 Task: Add an event with the title Second Webinar: Advanced Google AdWords Techniques, date '2024/04/20', time 8:00 AM to 10:00 AMand add a description: Based on the analysis conducted, providing recommendations and actionable insights for future campaigns or adjustments to the current campaign. These recommendations may include refining the target audience, adjusting messaging, optimizing marketing channels, modifying creative elements, or reallocating resources.Select event color  Graphite . Add location for the event as: Zurich, Switzerland, logged in from the account softage.8@softage.netand send the event invitation to softage.6@softage.net and softage.1@softage.net. Set a reminder for the event Every weekday(Monday to Friday)
Action: Mouse pressed left at (69, 106)
Screenshot: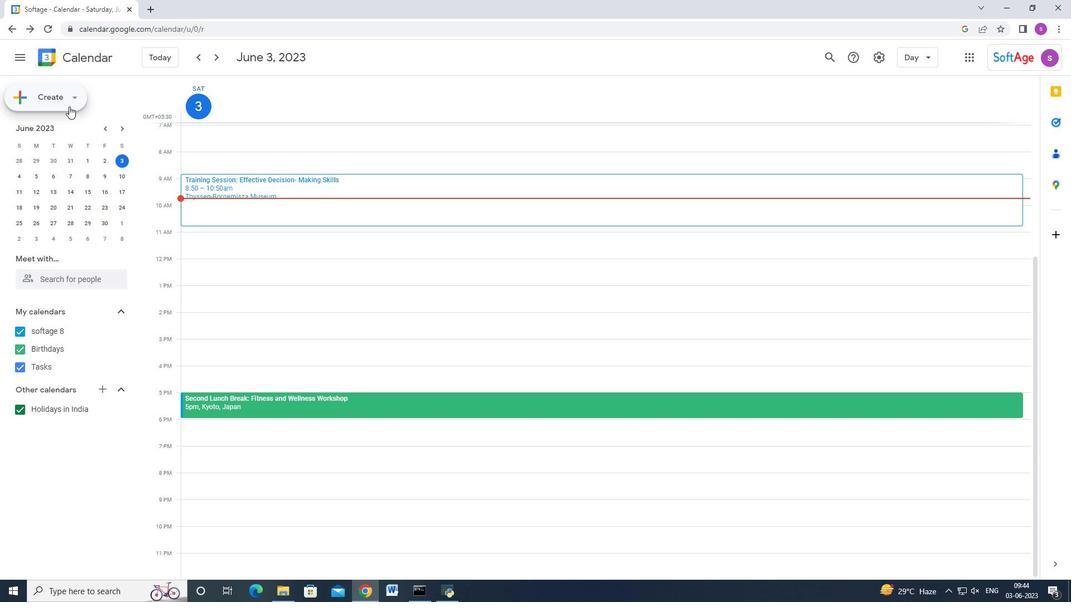 
Action: Mouse moved to (54, 128)
Screenshot: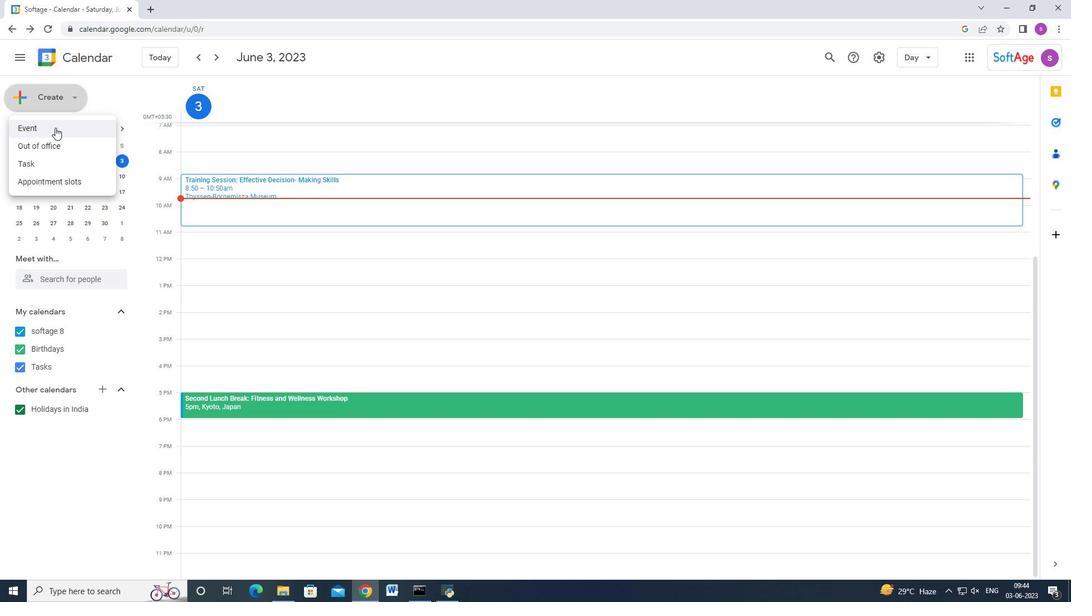 
Action: Mouse pressed left at (54, 128)
Screenshot: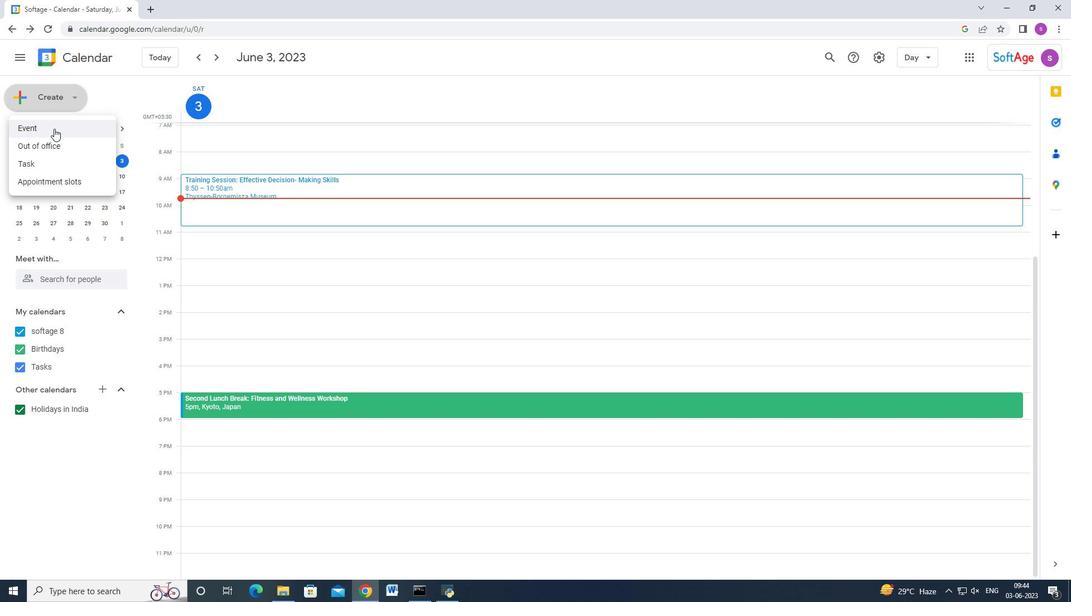 
Action: Mouse moved to (638, 437)
Screenshot: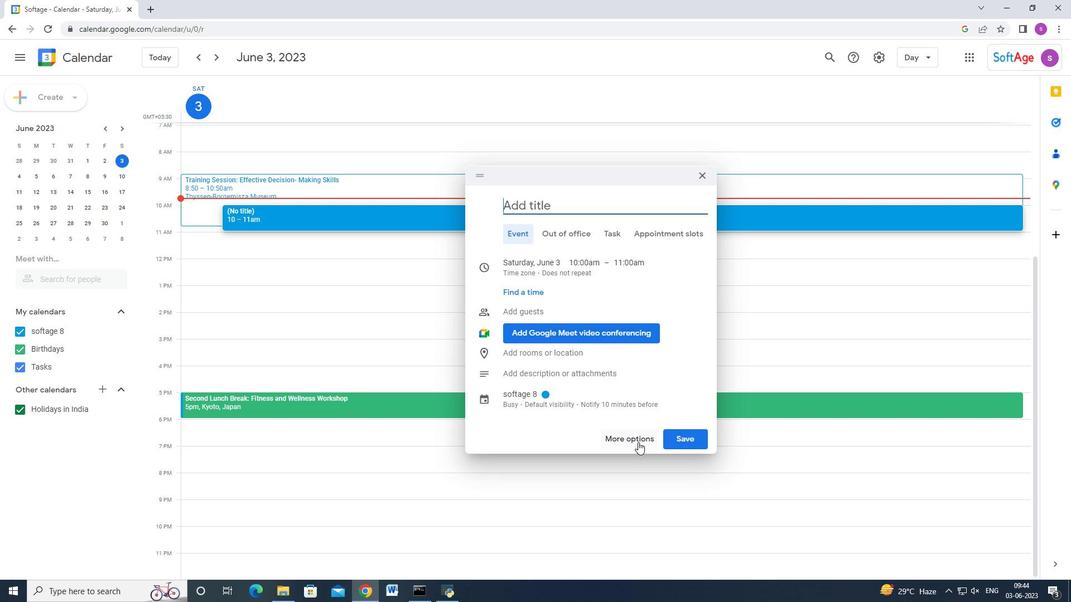 
Action: Mouse pressed left at (638, 437)
Screenshot: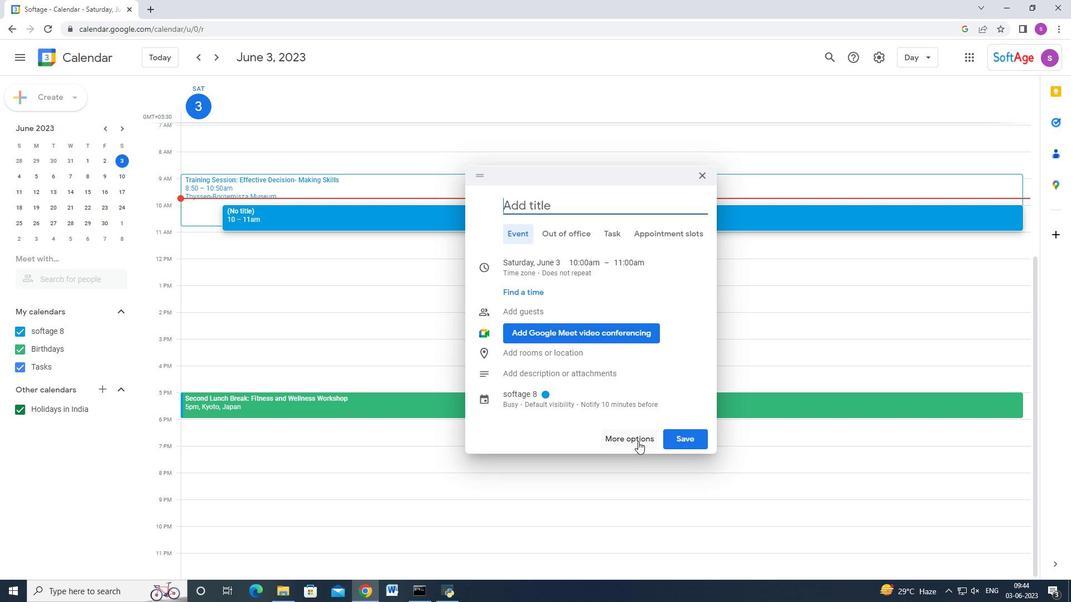 
Action: Mouse moved to (133, 51)
Screenshot: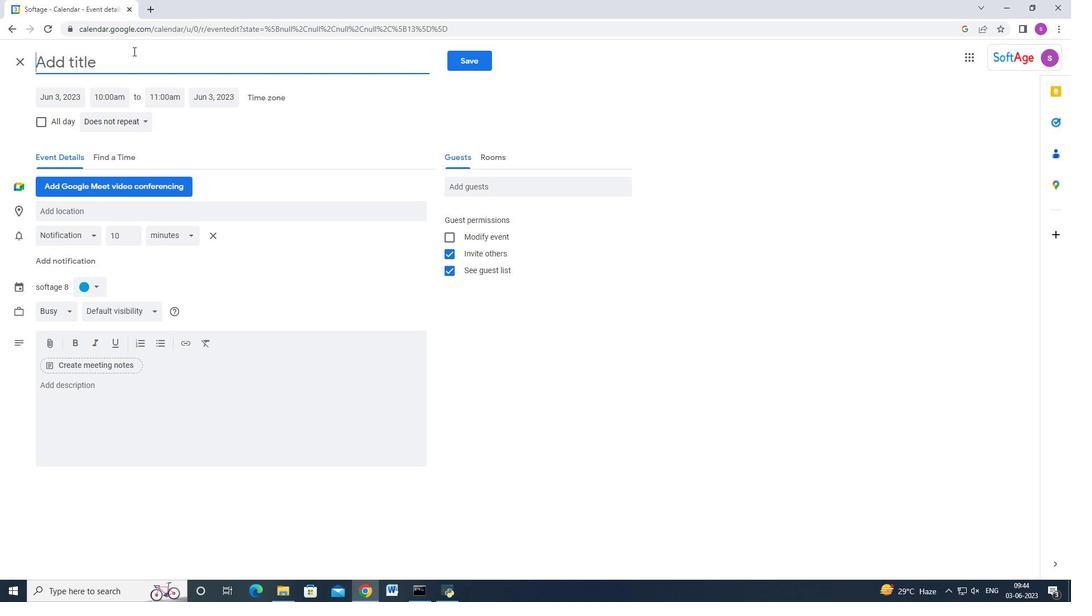 
Action: Key pressed <Key.shift><Key.shift>Second<Key.space><Key.shift_r>Webinar;<Key.backspace><Key.shift>:<Key.space><Key.shift_r>Advanced<Key.space><Key.shift_r>Google<Key.space><Key.shift_r>Ad<Key.shift_r>Words<Key.space><Key.shift>Techniques,<Key.backspace>
Screenshot: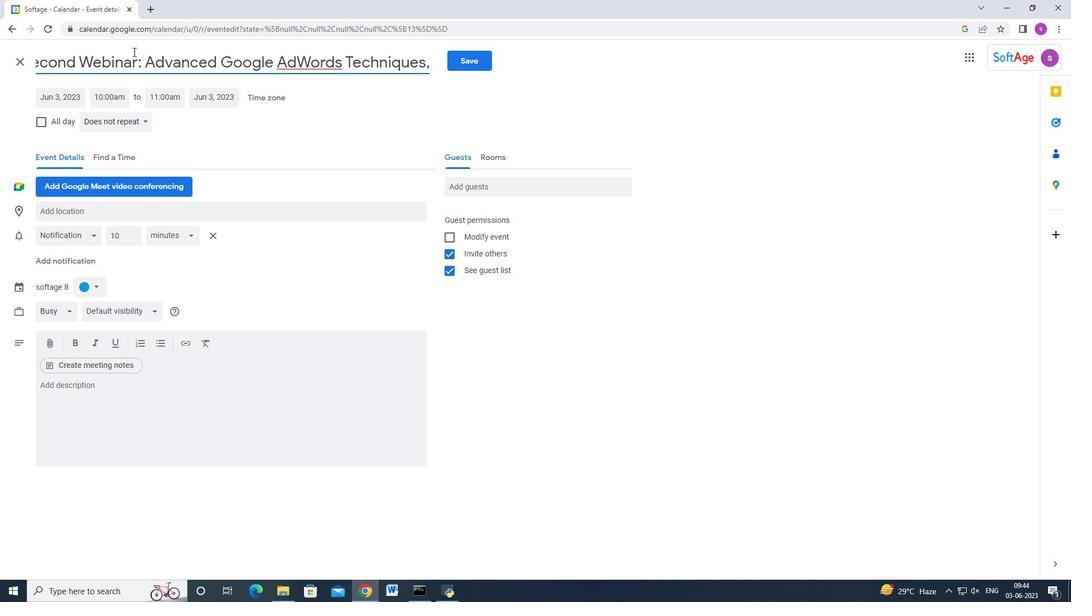 
Action: Mouse moved to (73, 90)
Screenshot: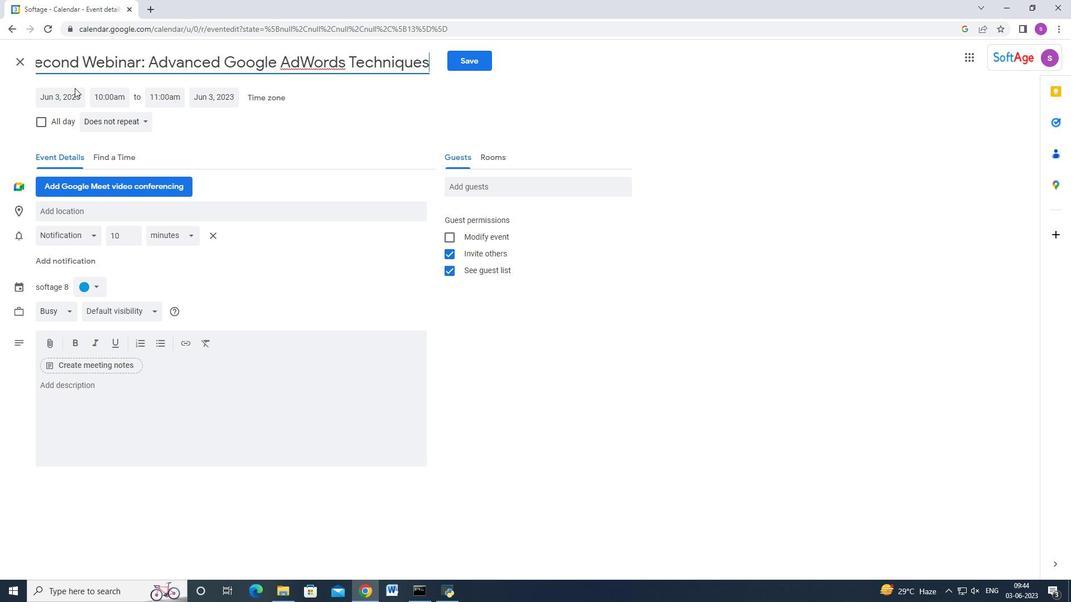 
Action: Mouse pressed left at (73, 90)
Screenshot: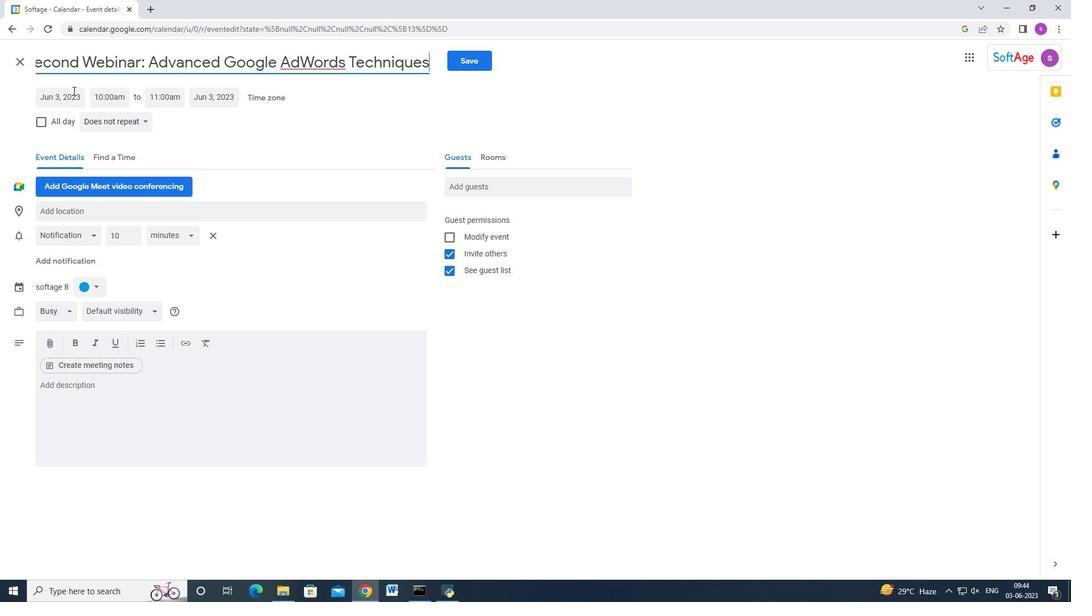 
Action: Mouse moved to (179, 122)
Screenshot: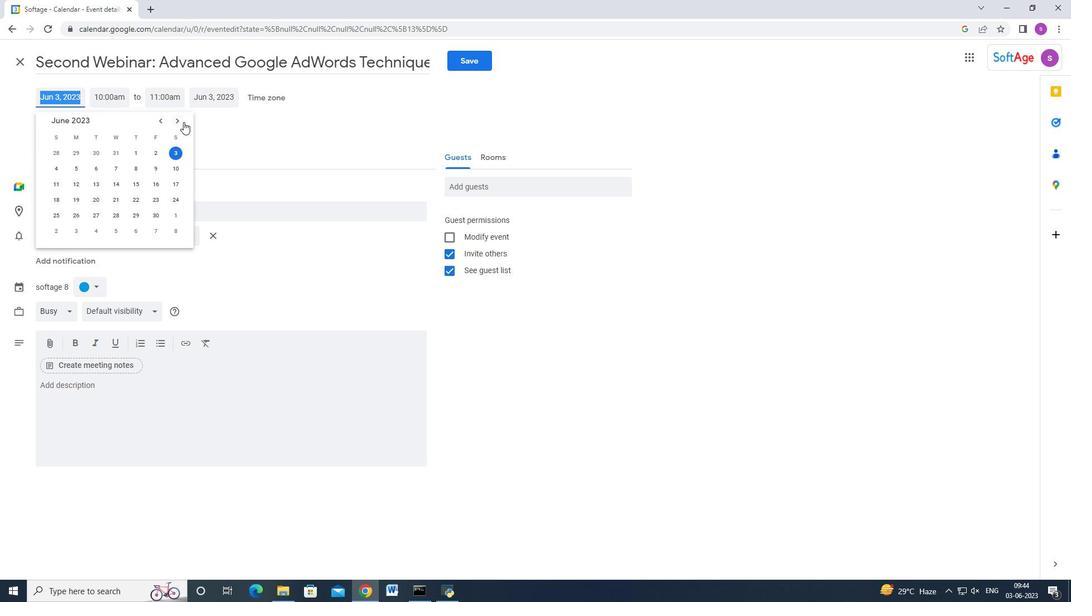 
Action: Mouse pressed left at (179, 122)
Screenshot: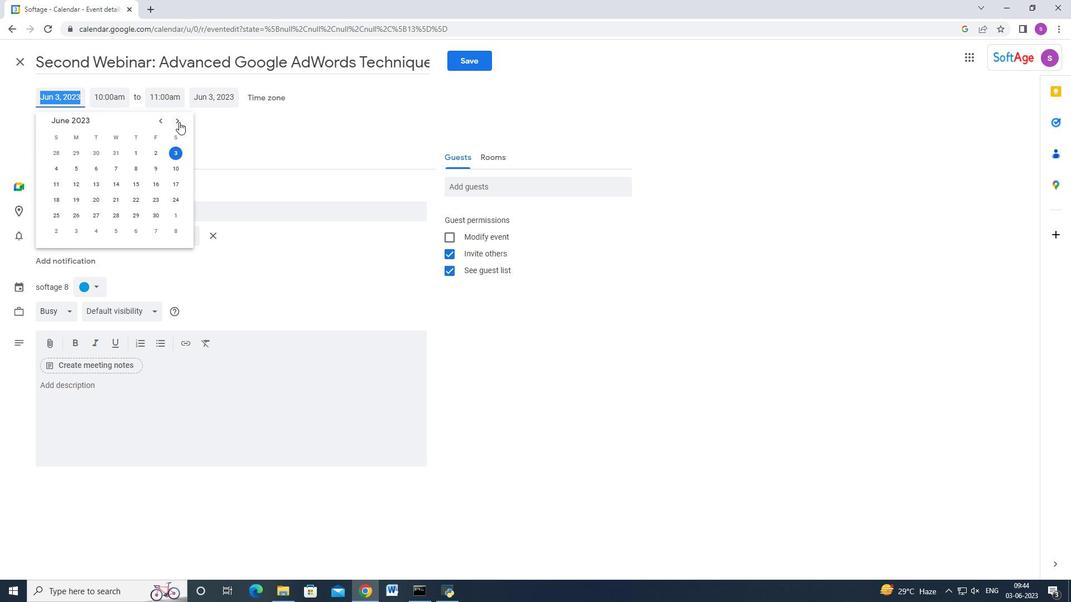 
Action: Mouse pressed left at (179, 122)
Screenshot: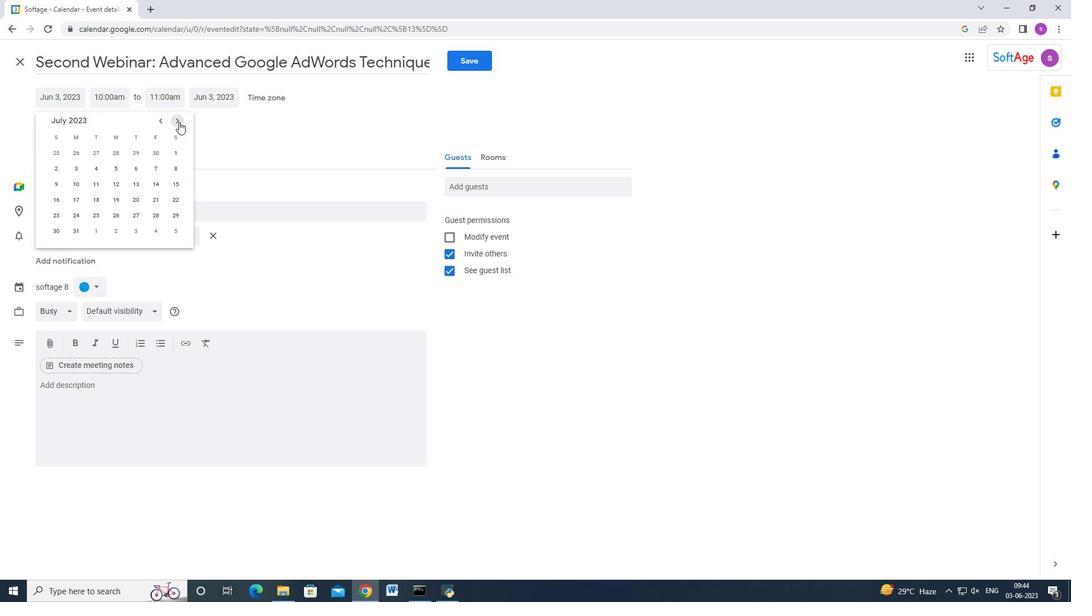 
Action: Mouse pressed left at (179, 122)
Screenshot: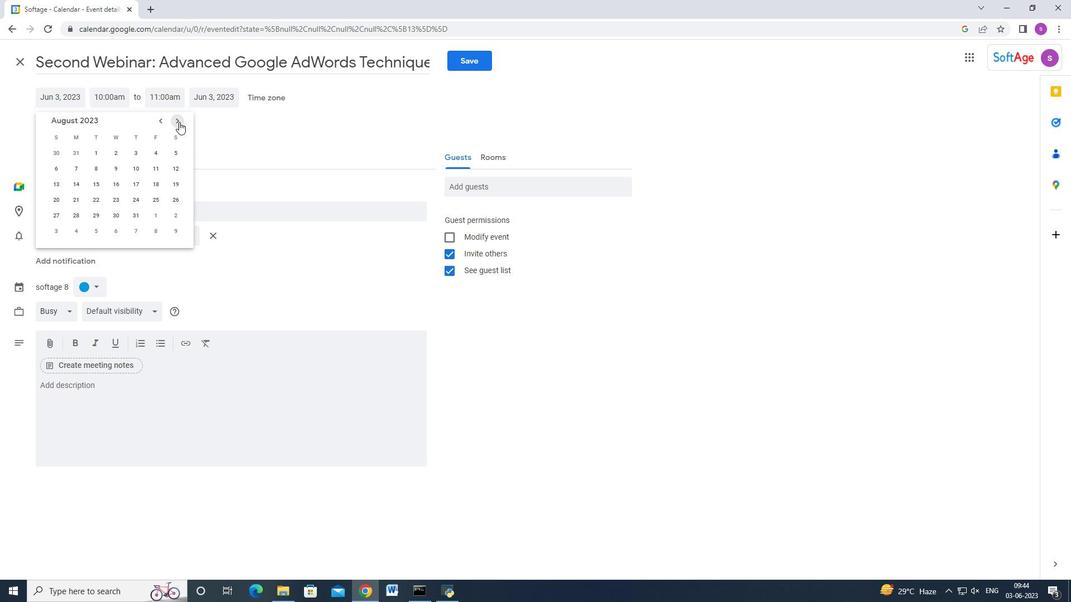 
Action: Mouse pressed left at (179, 122)
Screenshot: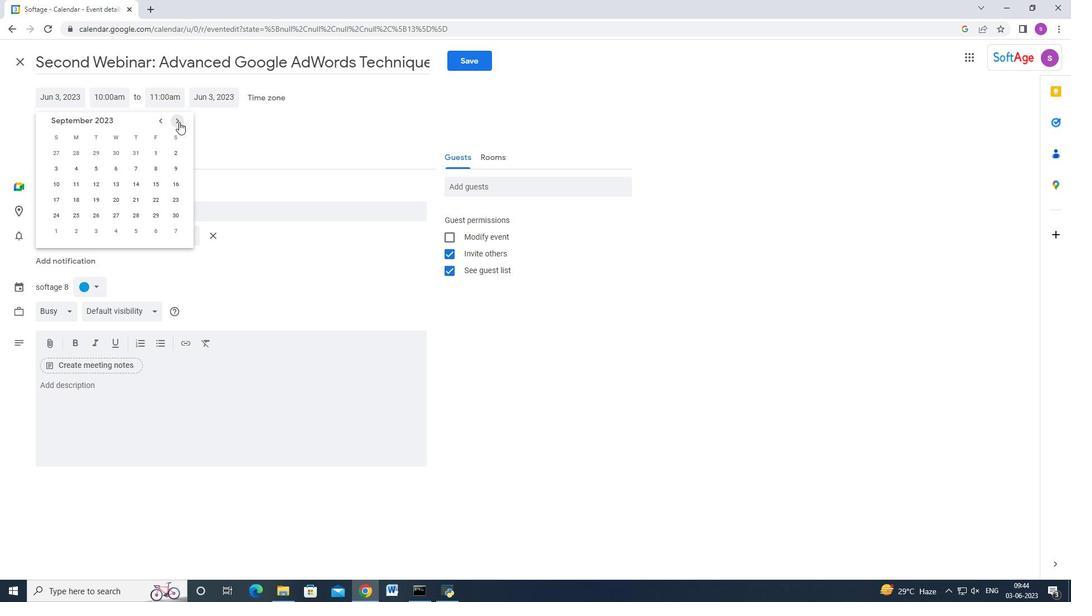 
Action: Mouse pressed left at (179, 122)
Screenshot: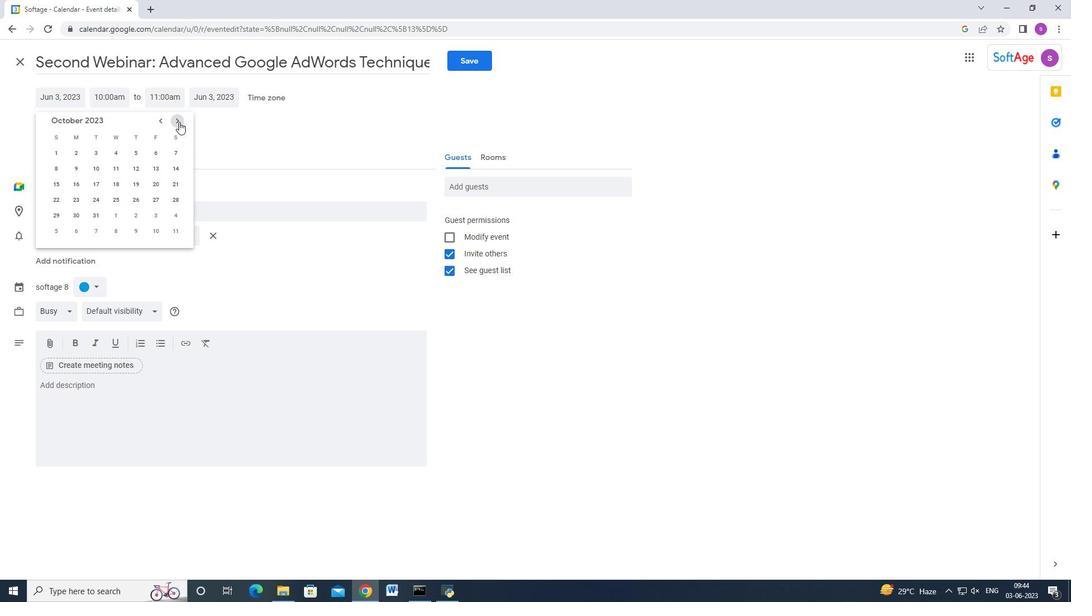 
Action: Mouse pressed left at (179, 122)
Screenshot: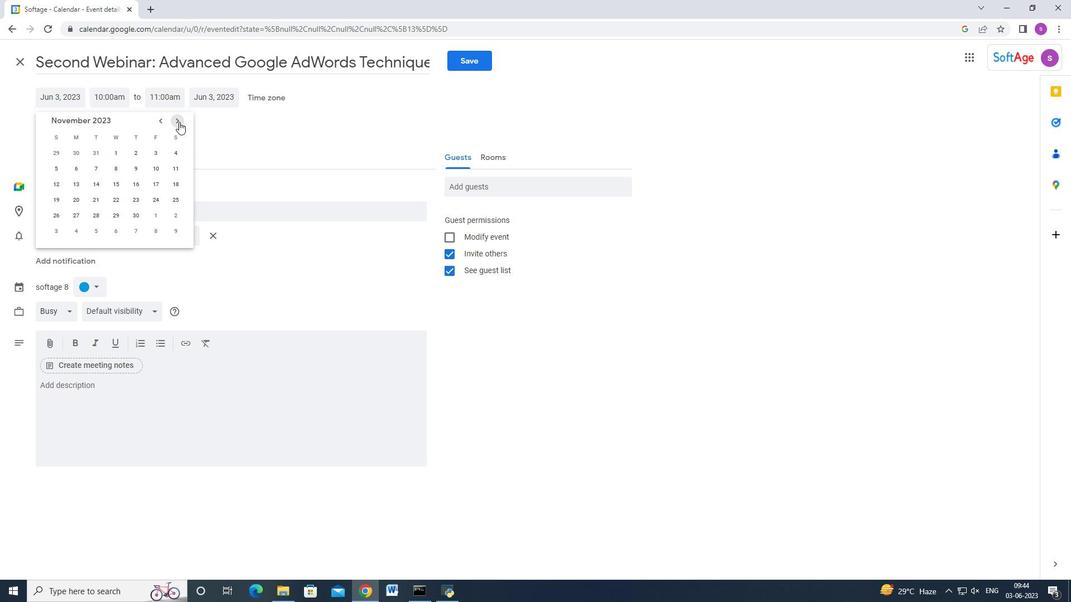
Action: Mouse pressed left at (179, 122)
Screenshot: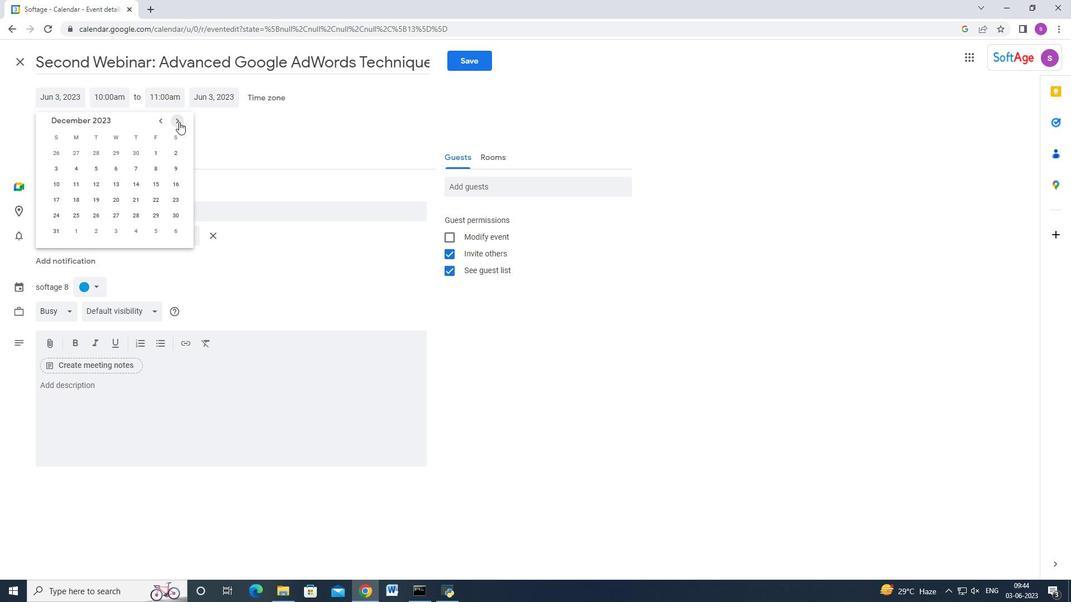 
Action: Mouse pressed left at (179, 122)
Screenshot: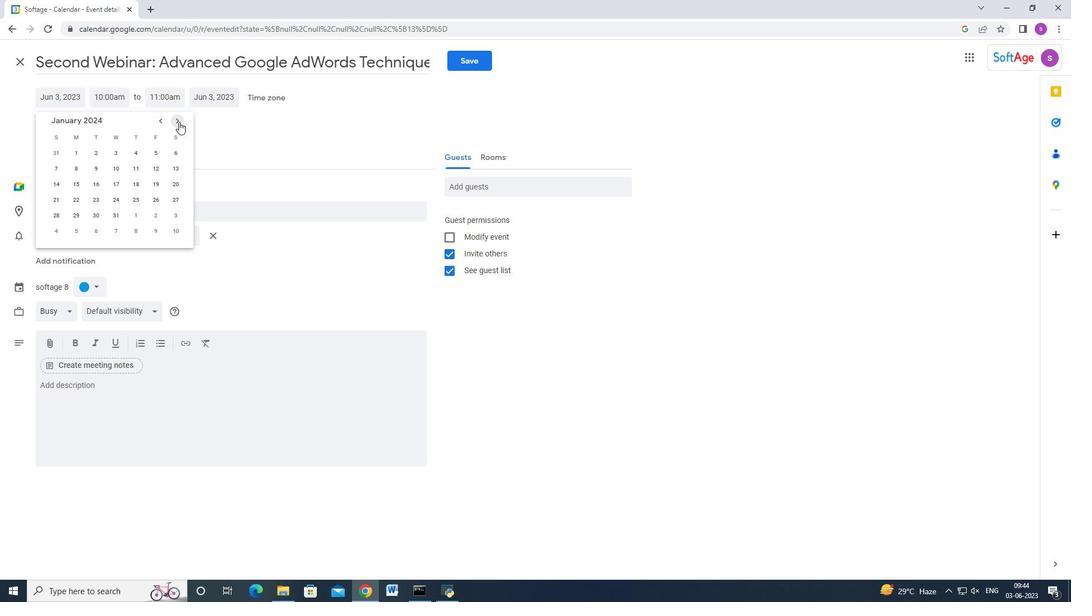 
Action: Mouse pressed left at (179, 122)
Screenshot: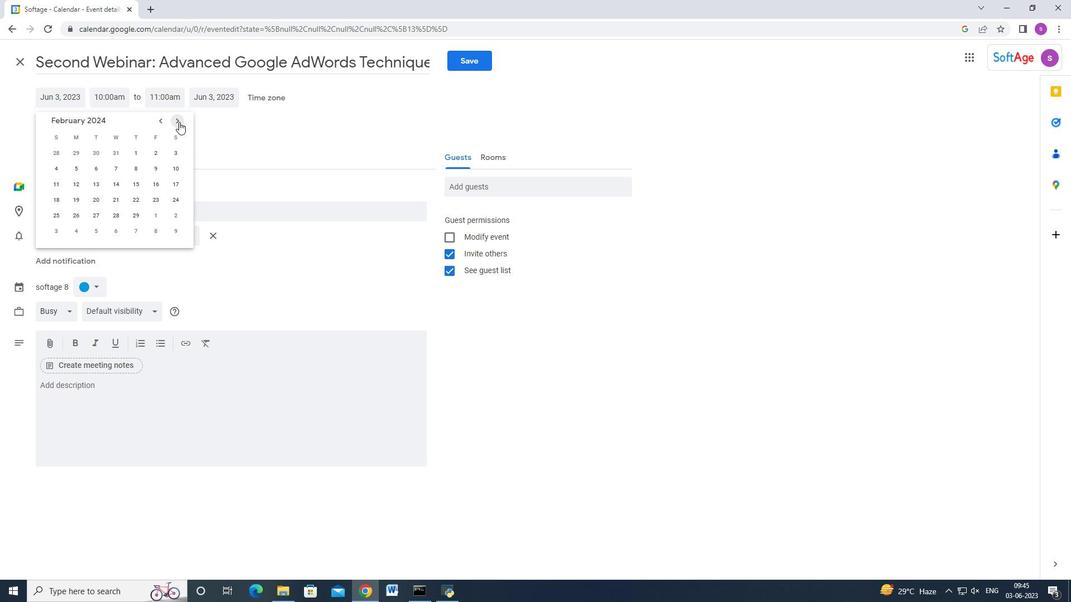 
Action: Mouse pressed left at (179, 122)
Screenshot: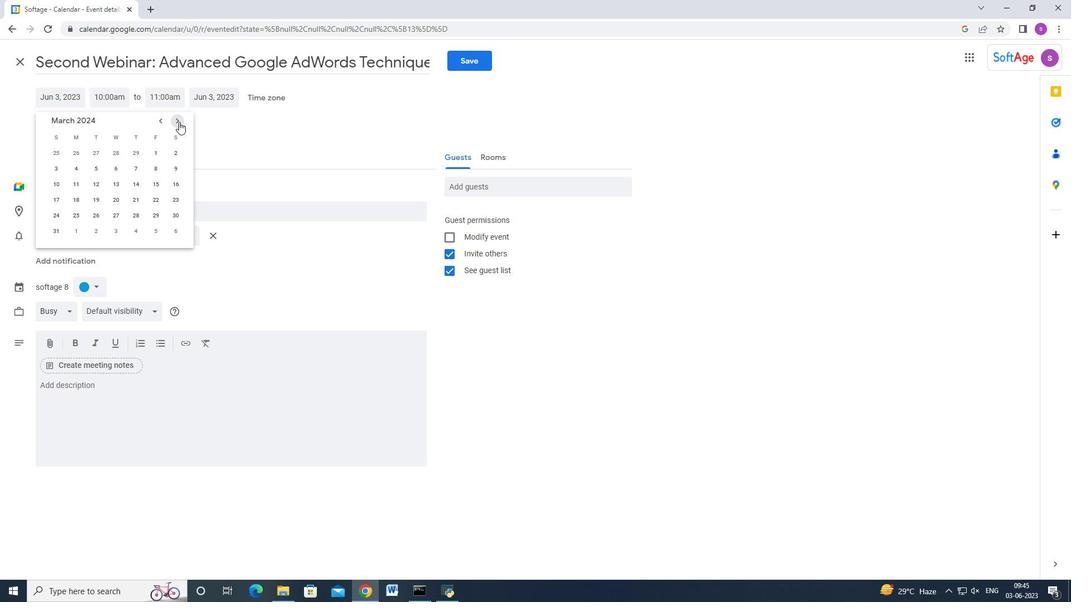 
Action: Mouse moved to (170, 181)
Screenshot: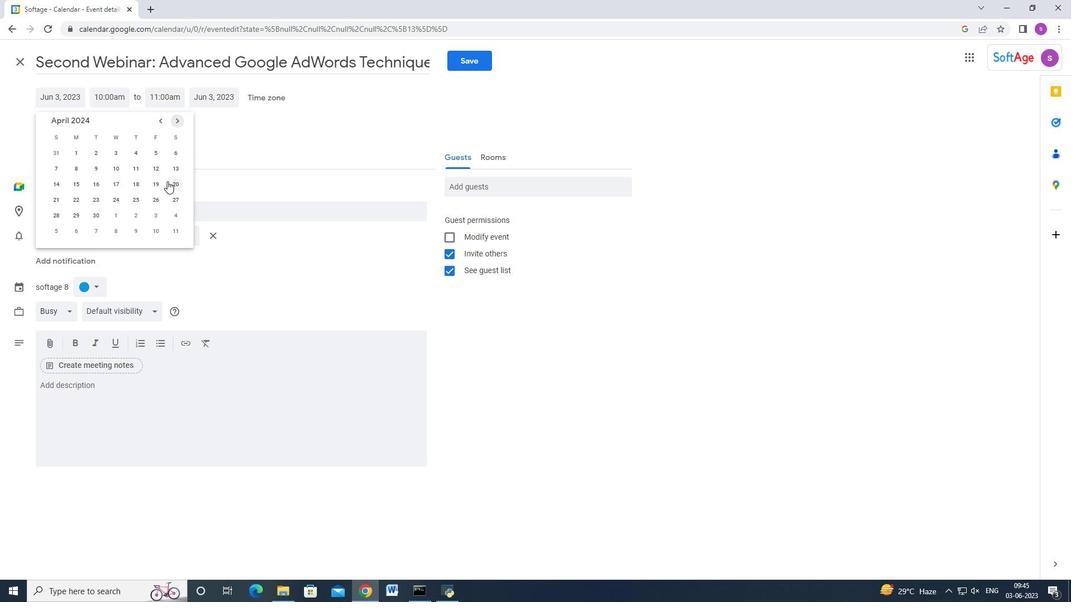 
Action: Mouse pressed left at (170, 181)
Screenshot: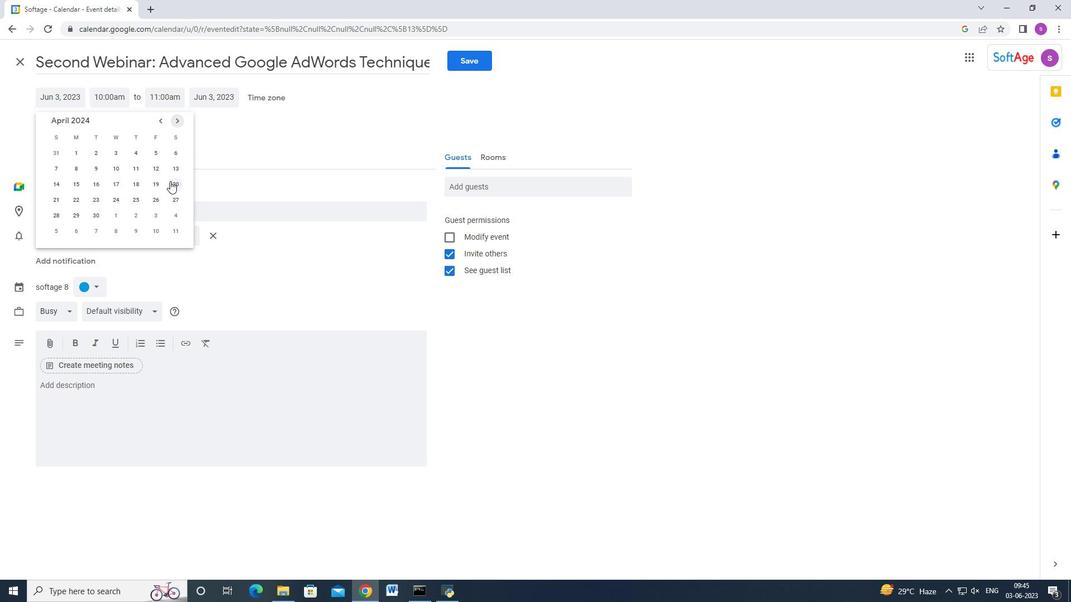 
Action: Mouse moved to (117, 100)
Screenshot: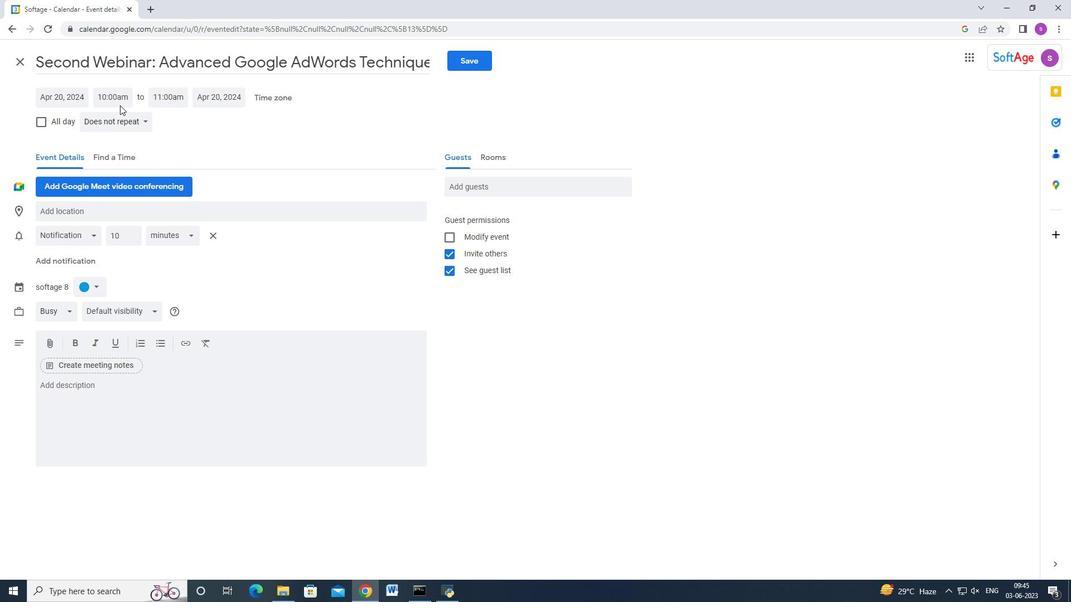
Action: Mouse pressed left at (117, 100)
Screenshot: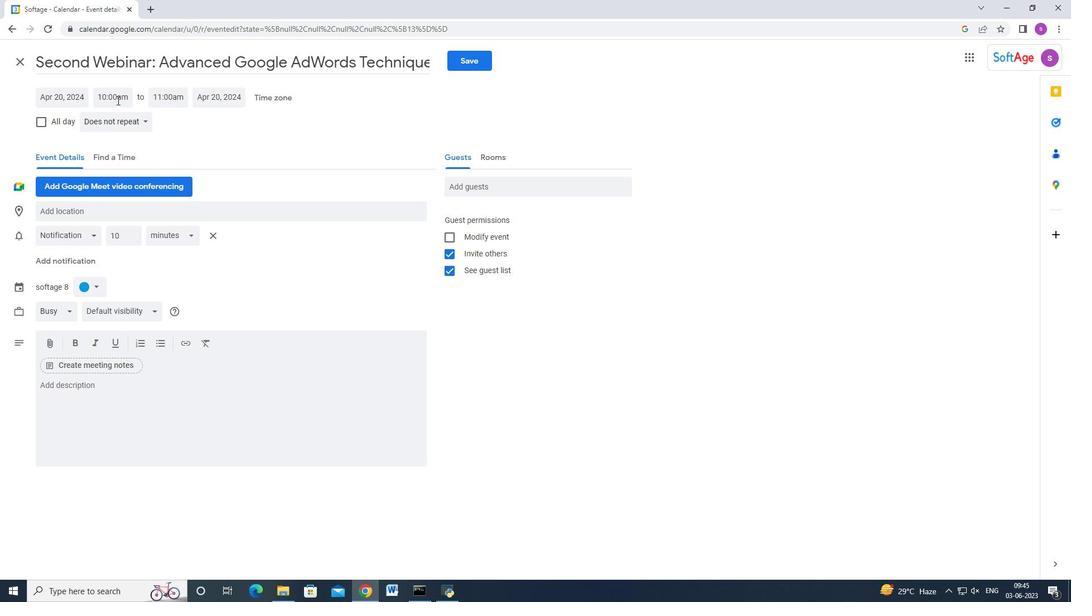
Action: Mouse moved to (115, 100)
Screenshot: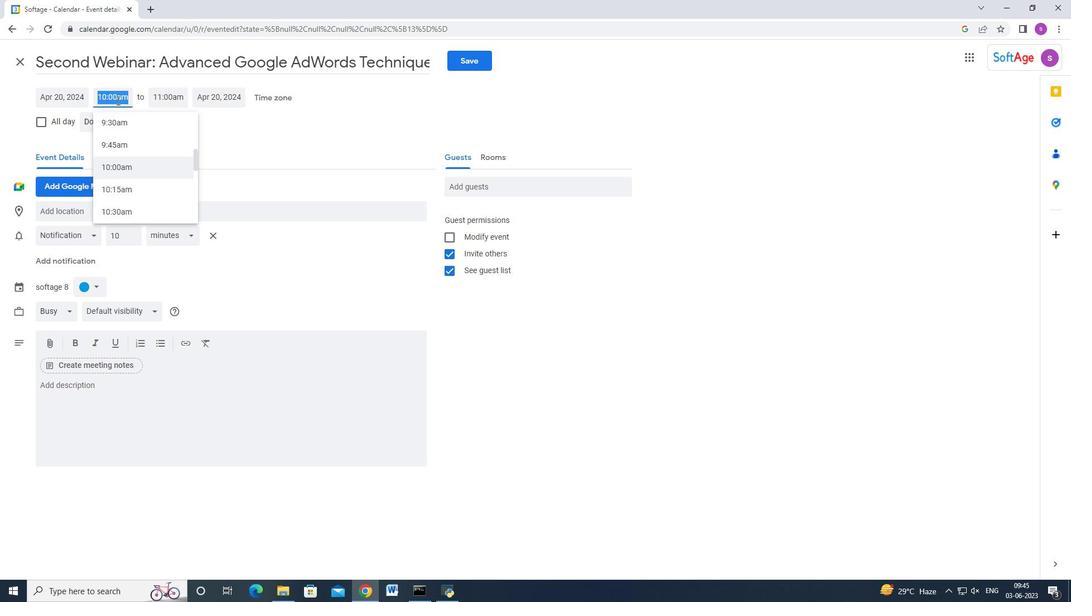 
Action: Key pressed 8<Key.shift>:00am<Key.enter><Key.tab>10<Key.shift>:00am<Key.enter>
Screenshot: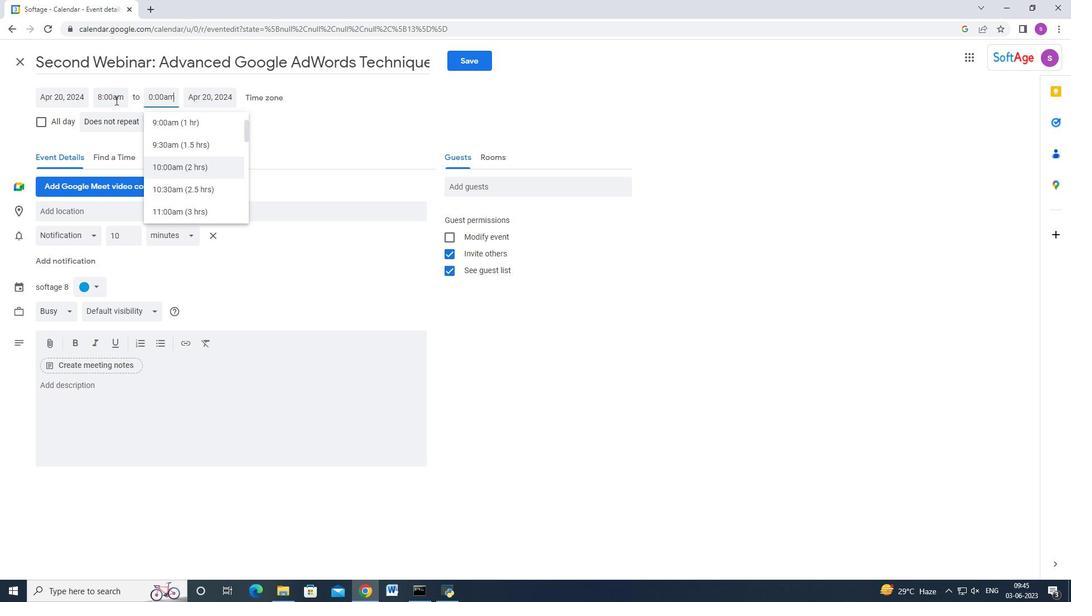 
Action: Mouse moved to (138, 393)
Screenshot: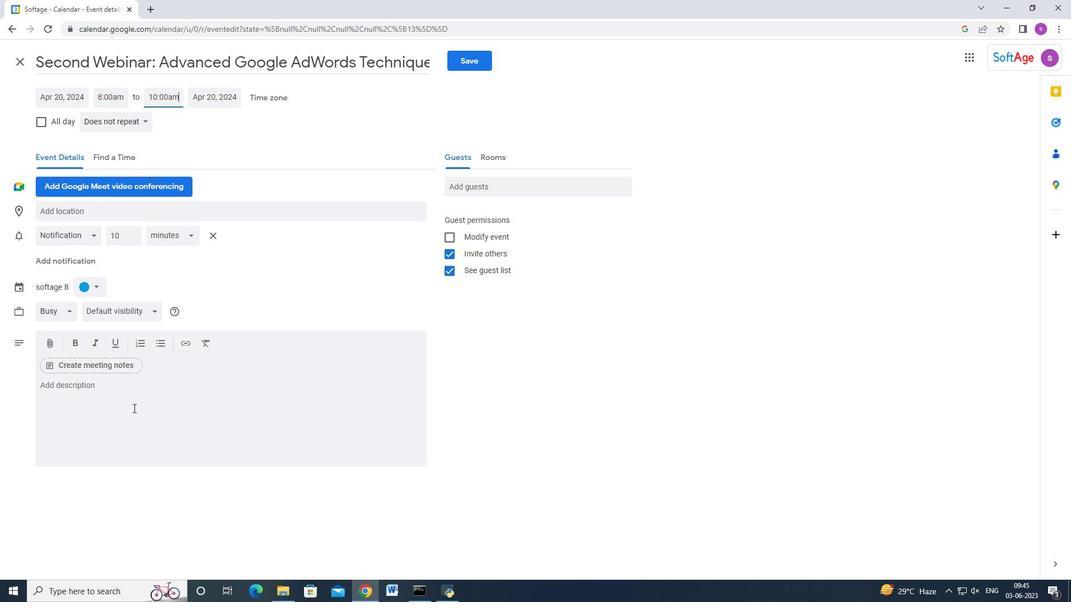 
Action: Mouse pressed left at (138, 393)
Screenshot: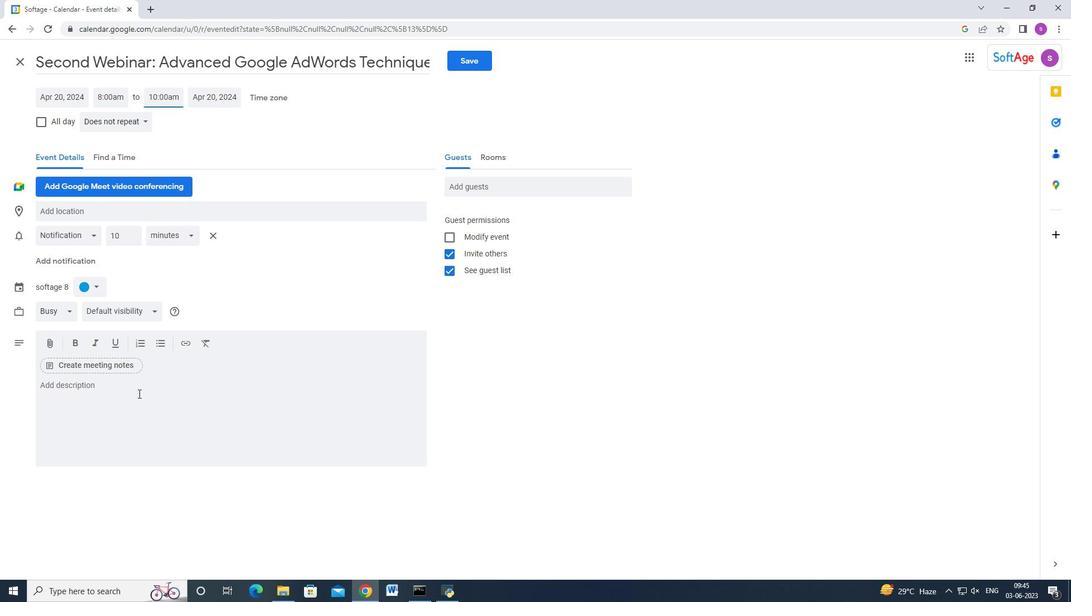 
Action: Key pressed <Key.shift>Tg<Key.backspace><Key.backspace><Key.shift>Based<Key.space>on<Key.space>the<Key.space>analysis<Key.space>conducted,<Key.space>providing<Key.space>recommendations<Key.space>and<Key.space>actionable<Key.space>insights<Key.space>for<Key.space>future<Key.space>campaigns<Key.space>or<Key.space>adjustments<Key.space>to<Key.space>the<Key.space>current<Key.space>campaign<Key.space><Key.backspace>.<Key.space><Key.shift>These<Key.space>recommendations<Key.space>may<Key.space>include<Key.space>refining<Key.space>the<Key.space>target<Key.space>audience,<Key.space>adjusting<Key.space>messaging,<Key.space>optimizing<Key.space>market<Key.space>cah<Key.backspace><Key.backspace><Key.backspace><Key.backspace>ing<Key.space>channels,<Key.space>modifying<Key.space>creative<Key.space>elements,<Key.space>or<Key.space>reallocation<Key.backspace><Key.backspace>ng<Key.space>resources.
Screenshot: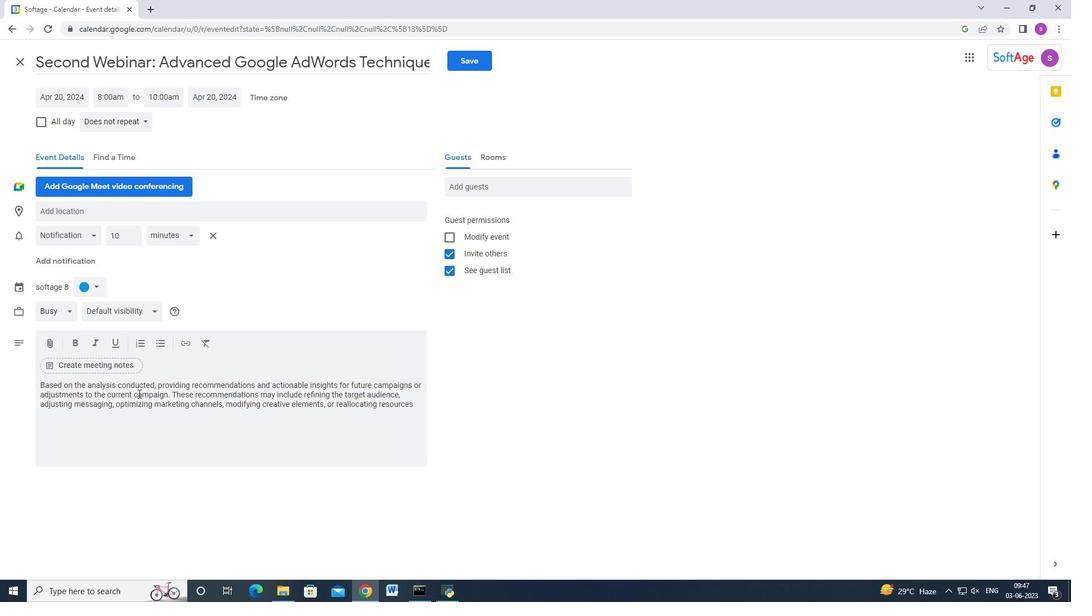 
Action: Mouse moved to (343, 221)
Screenshot: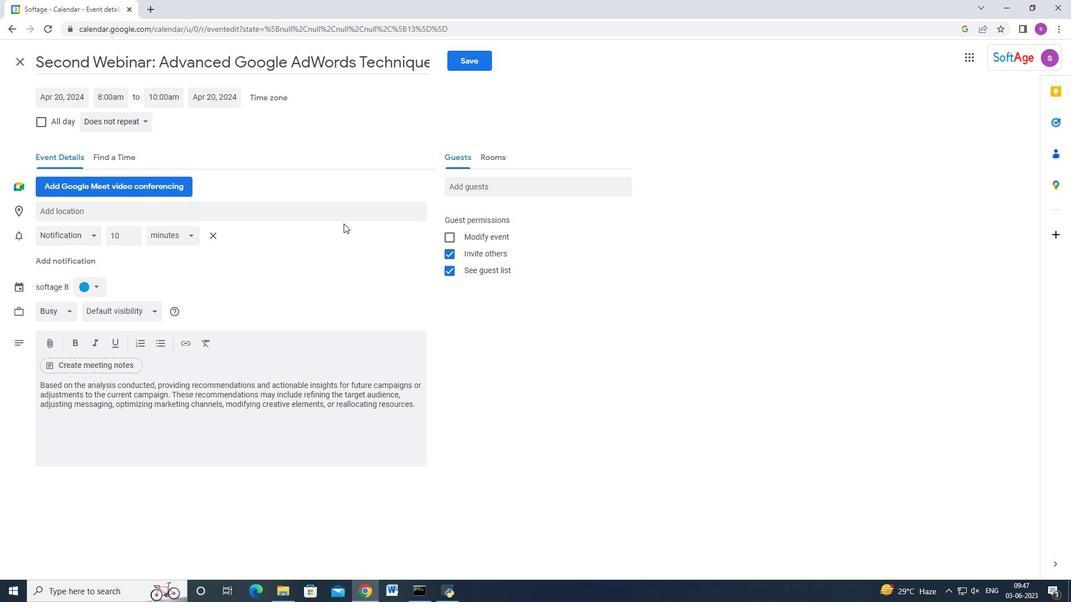 
Action: Mouse pressed left at (343, 221)
Screenshot: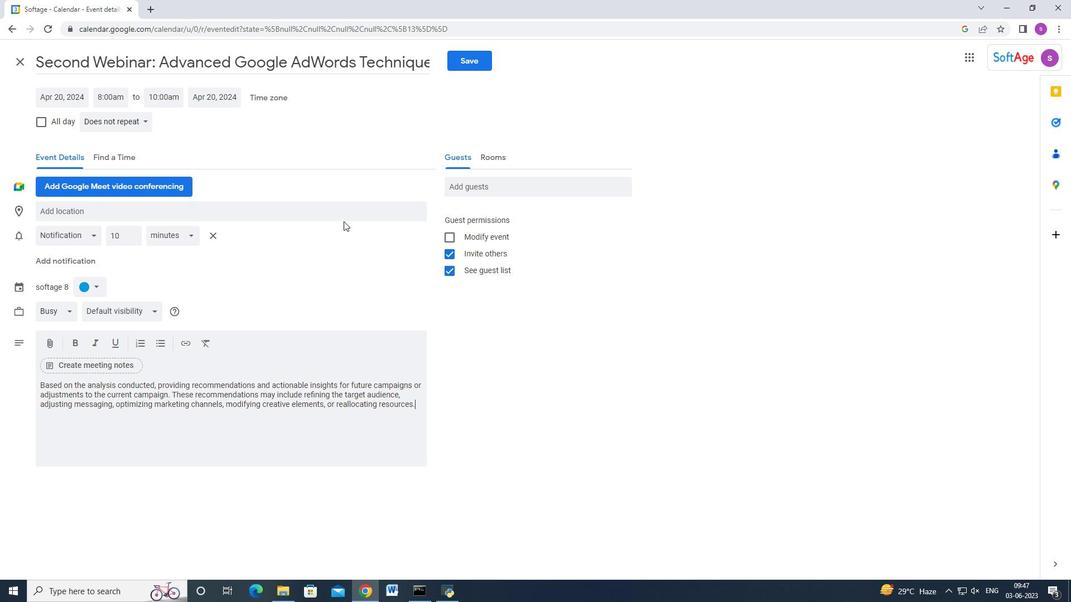 
Action: Mouse moved to (94, 285)
Screenshot: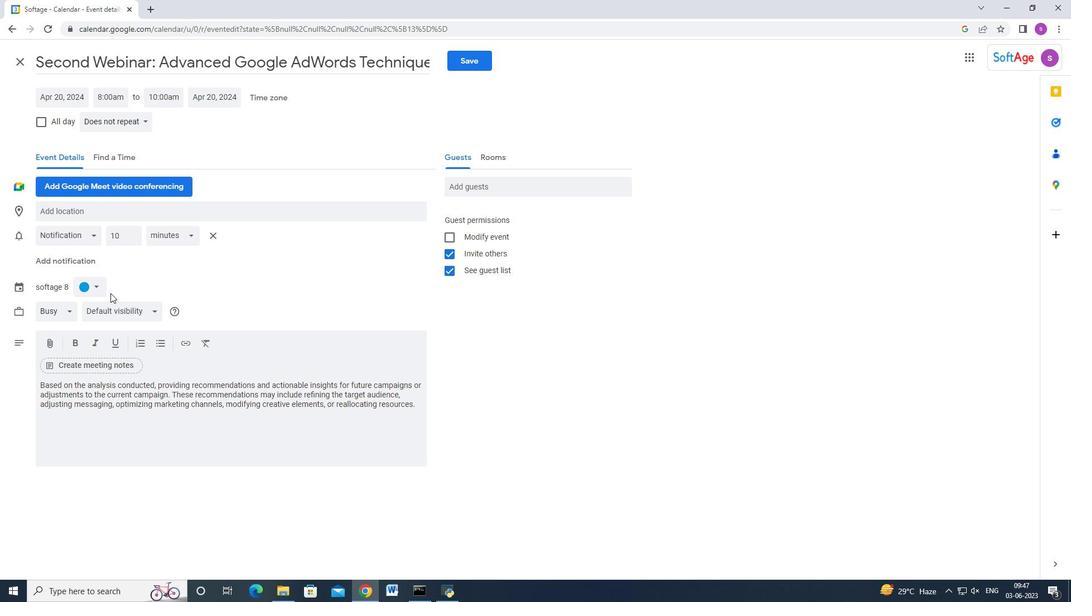 
Action: Mouse pressed left at (94, 285)
Screenshot: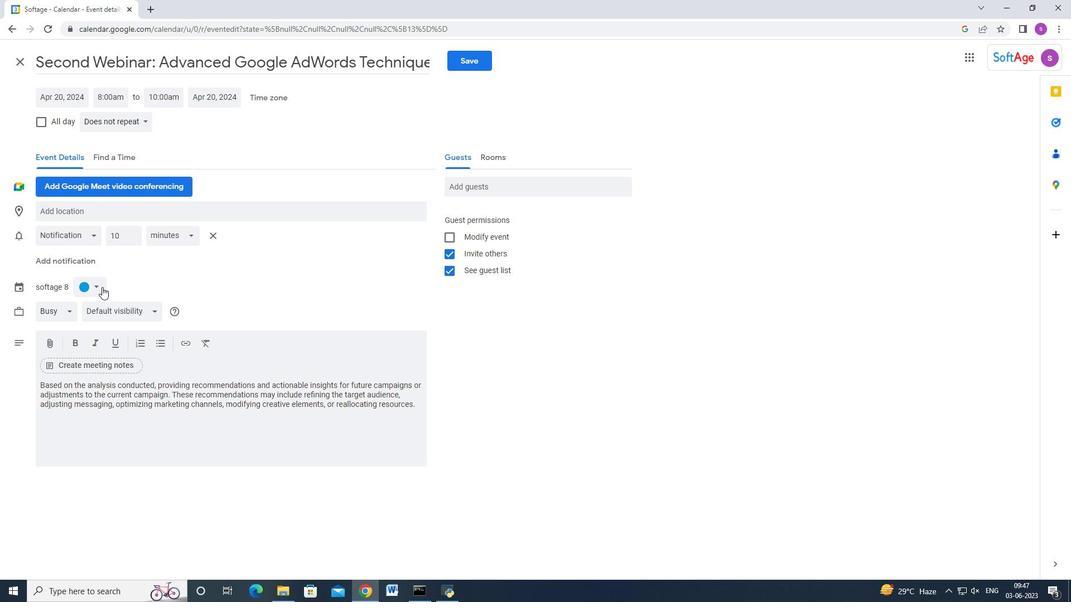
Action: Mouse moved to (84, 354)
Screenshot: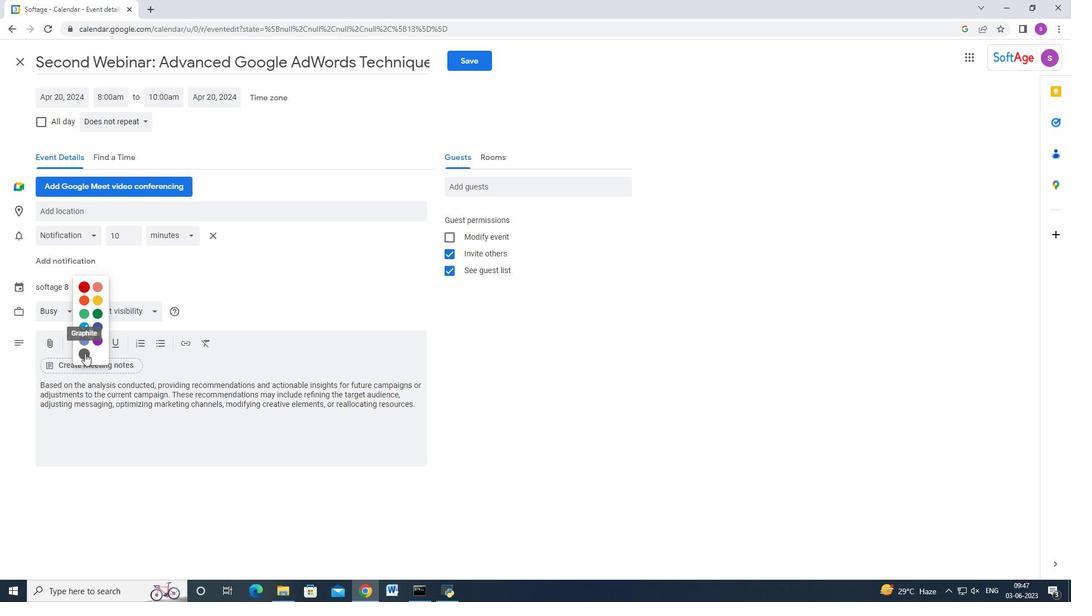 
Action: Mouse pressed left at (84, 354)
Screenshot: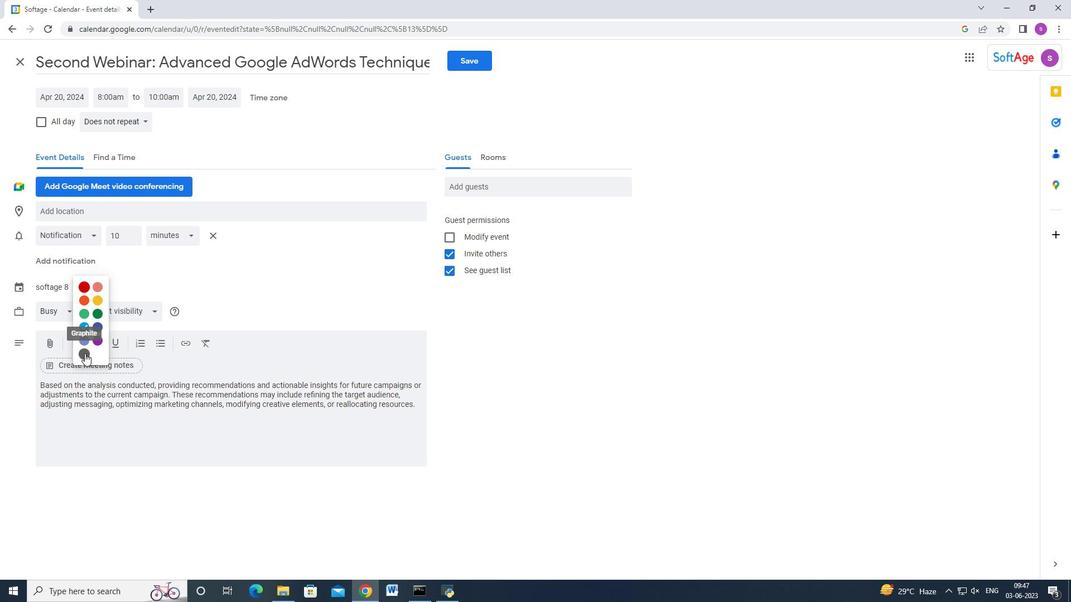 
Action: Mouse moved to (117, 206)
Screenshot: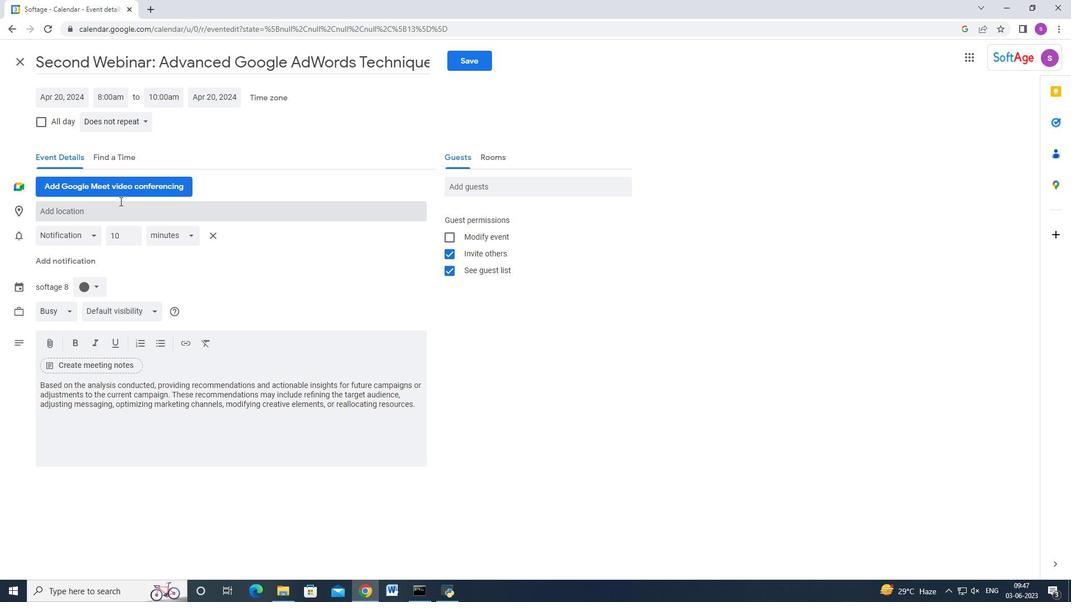 
Action: Mouse pressed left at (117, 206)
Screenshot: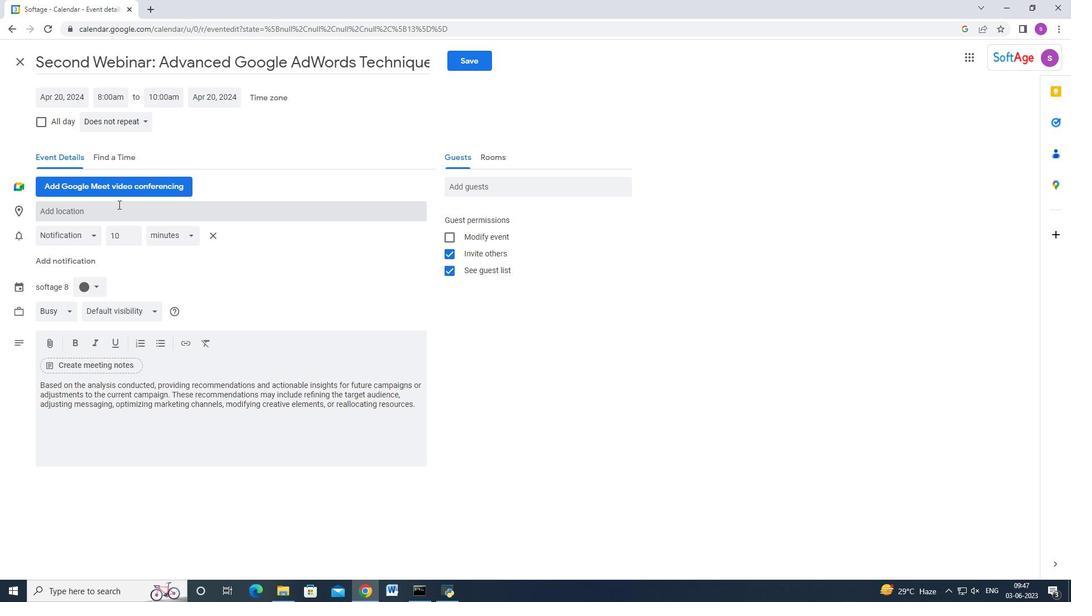 
Action: Key pressed <Key.shift>Zurich,<Key.space><Key.shift_r>Swite<Key.backspace>zerland
Screenshot: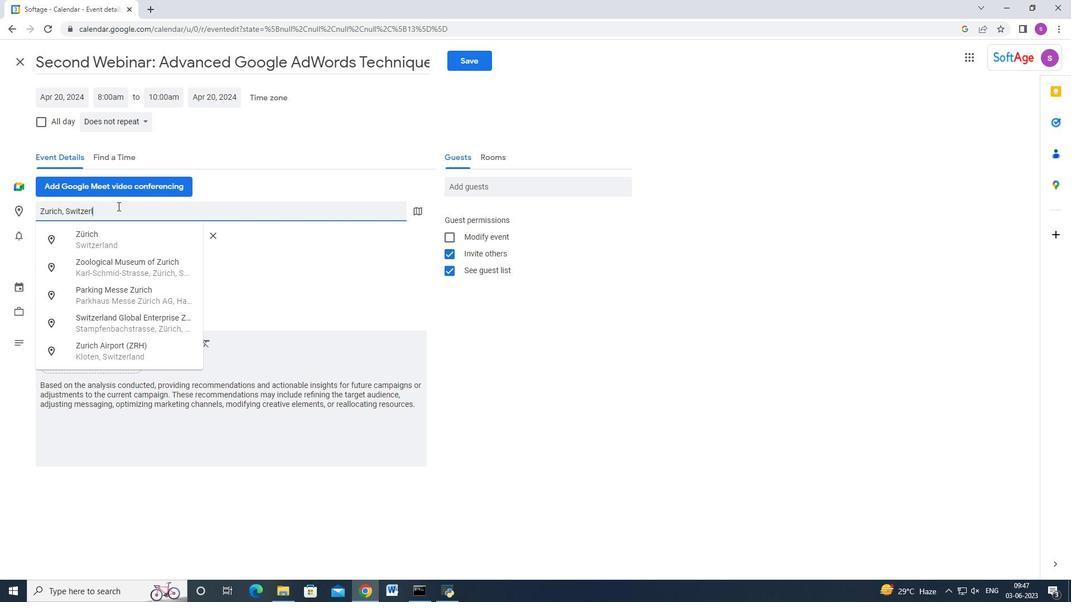 
Action: Mouse moved to (489, 179)
Screenshot: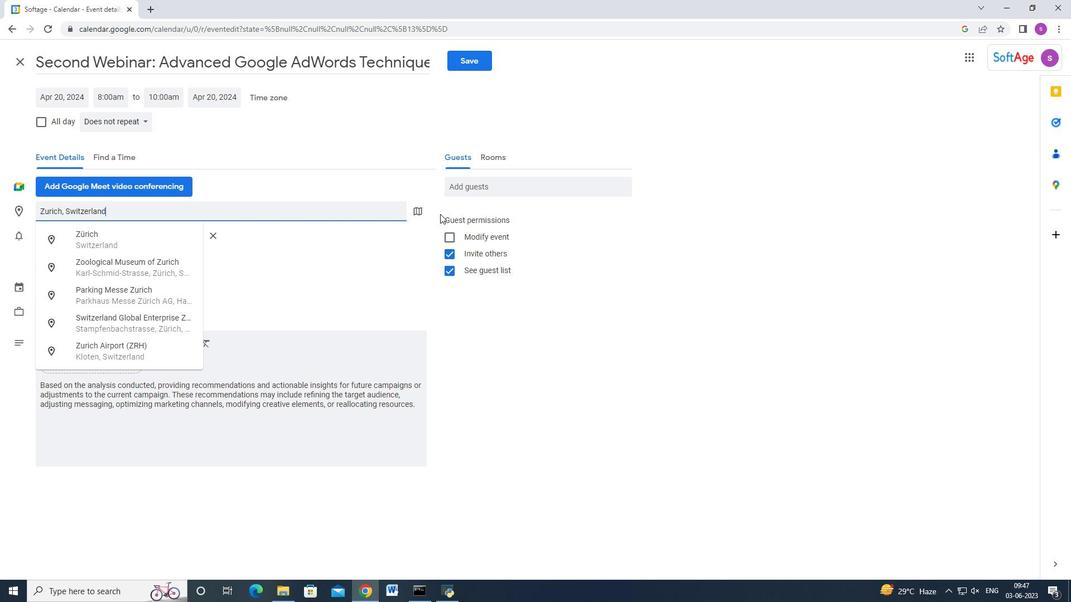 
Action: Mouse pressed left at (489, 179)
Screenshot: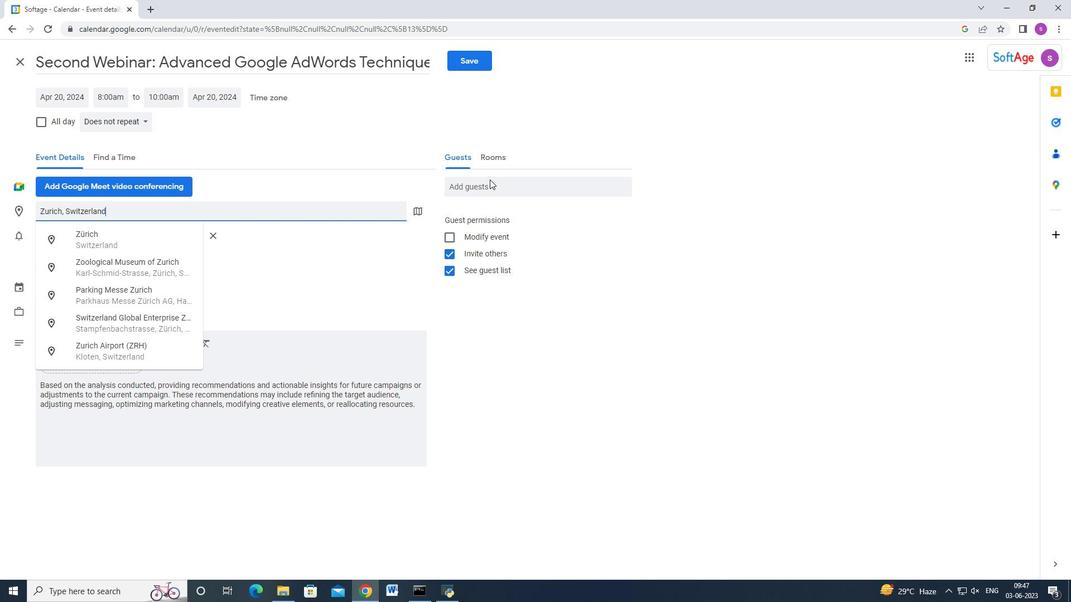 
Action: Mouse moved to (489, 182)
Screenshot: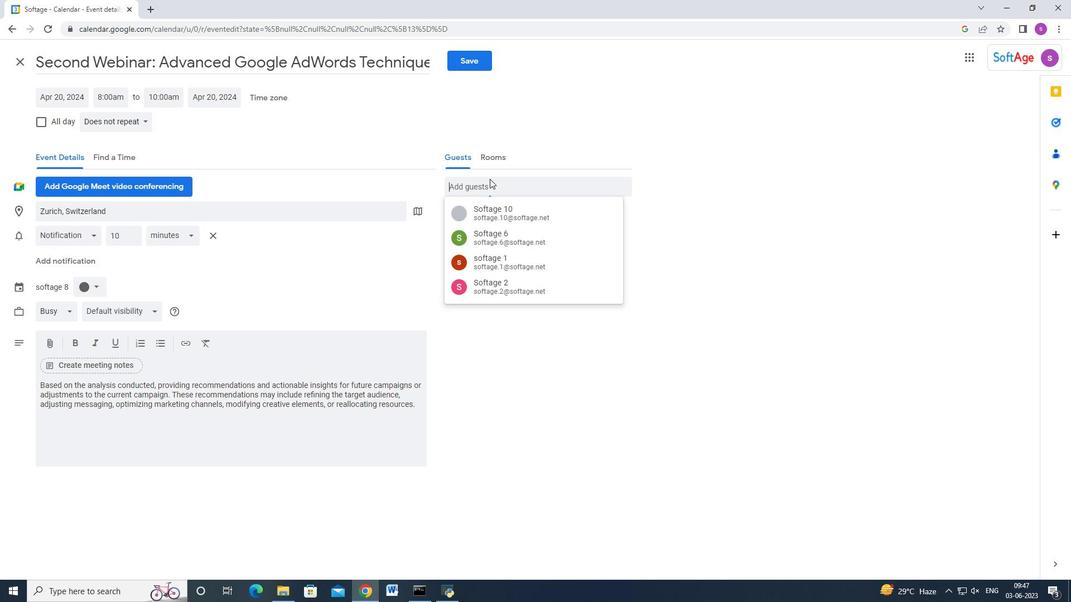 
Action: Key pressed softage.1<Key.shift_r>@softage.net<Key.enter>softage.6<Key.shift_r>@softage.net
Screenshot: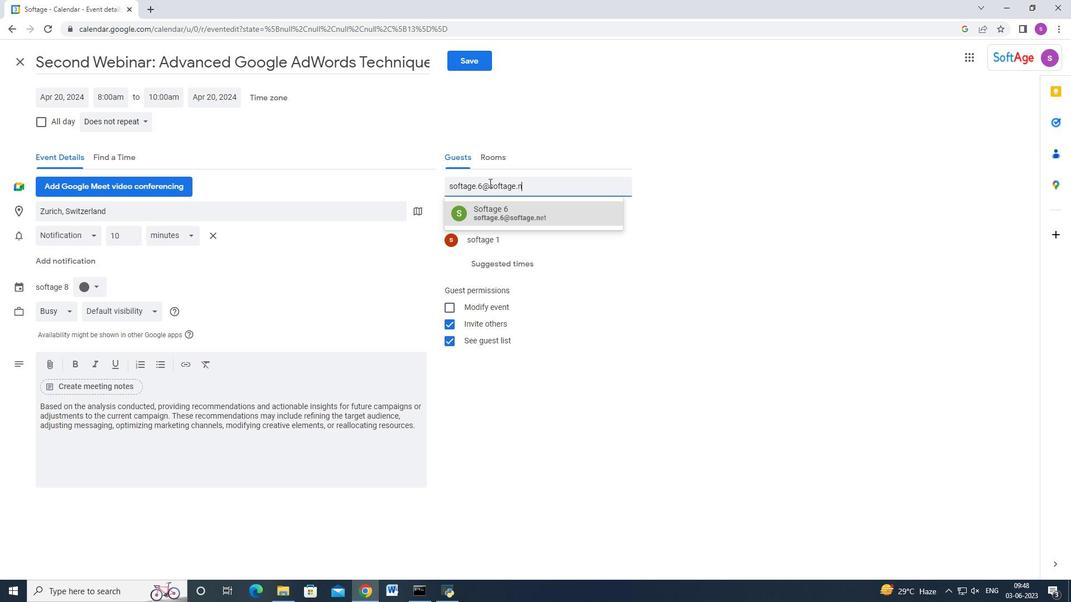 
Action: Mouse moved to (500, 213)
Screenshot: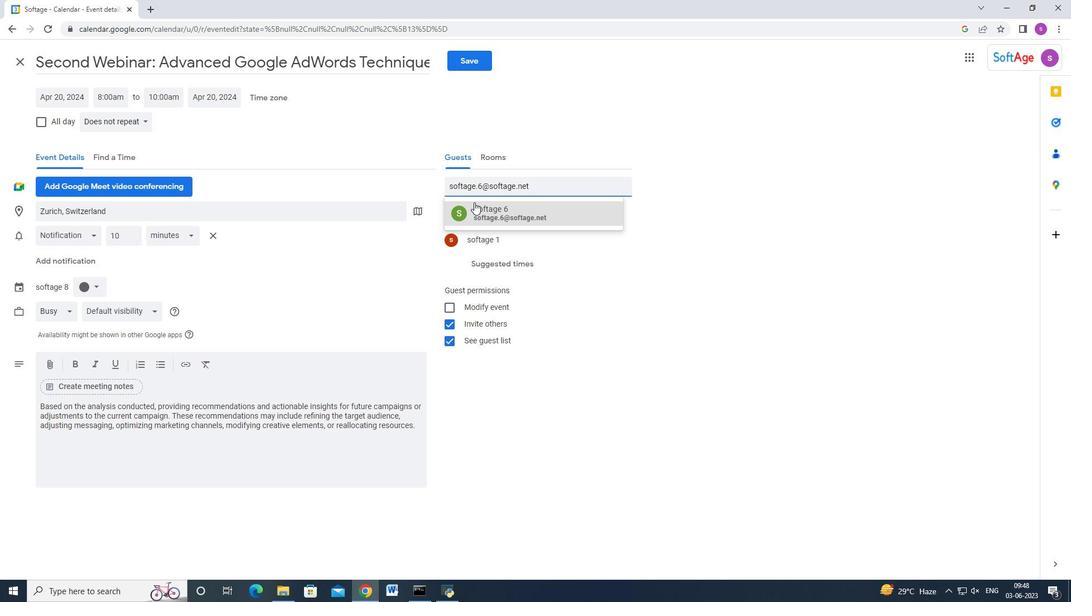 
Action: Mouse pressed left at (500, 213)
Screenshot: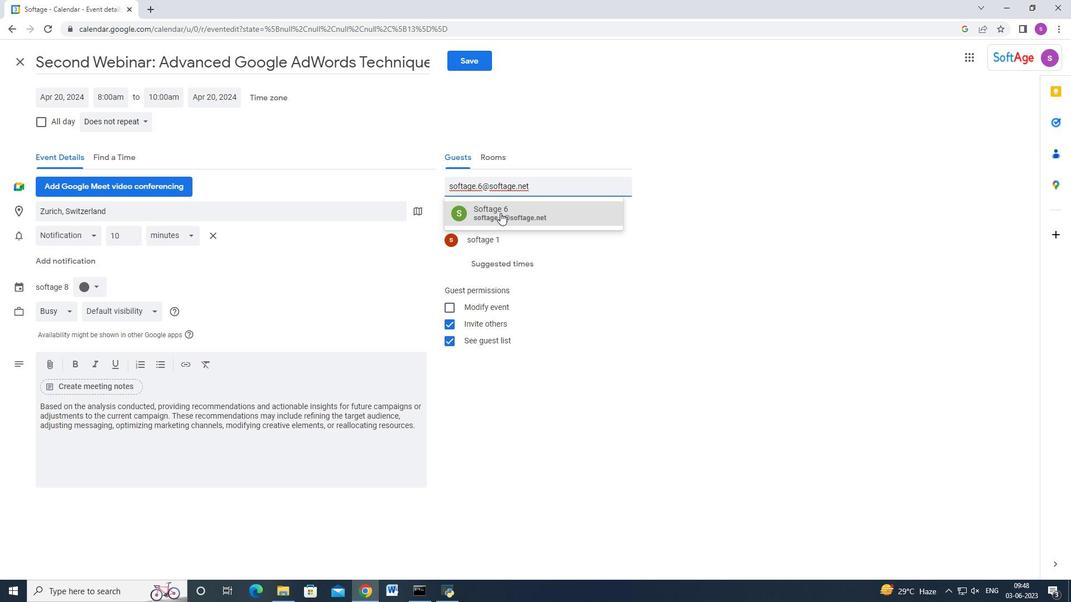 
Action: Mouse moved to (111, 128)
Screenshot: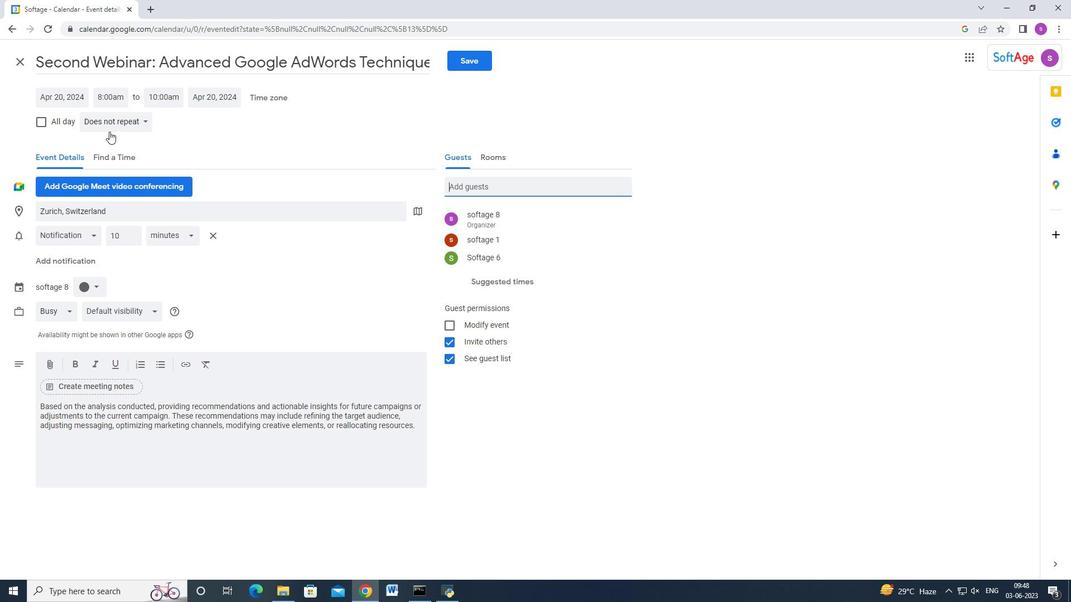 
Action: Mouse pressed left at (111, 128)
Screenshot: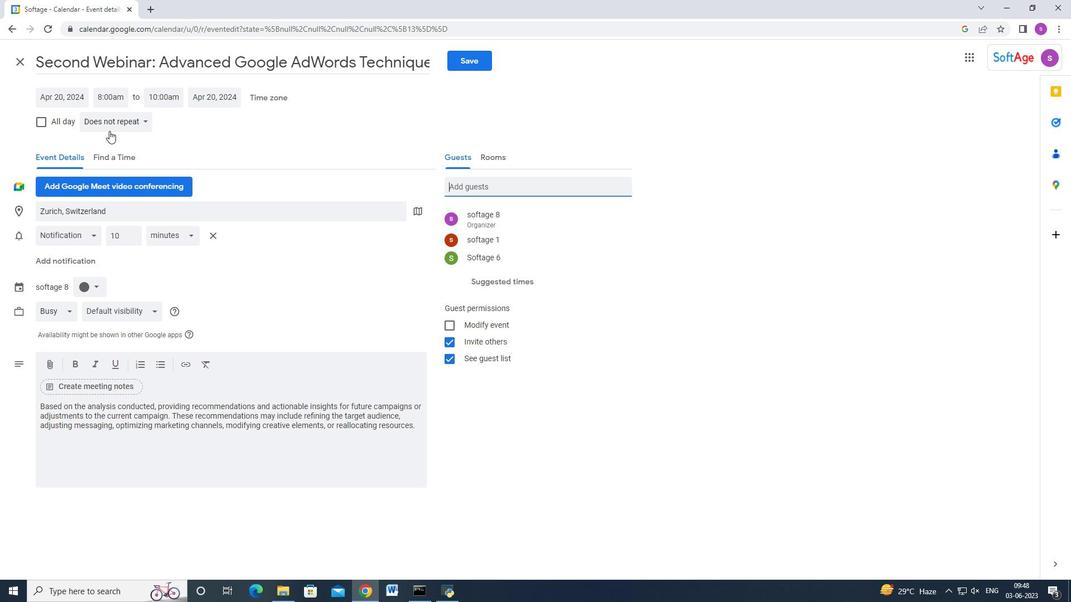 
Action: Mouse moved to (129, 220)
Screenshot: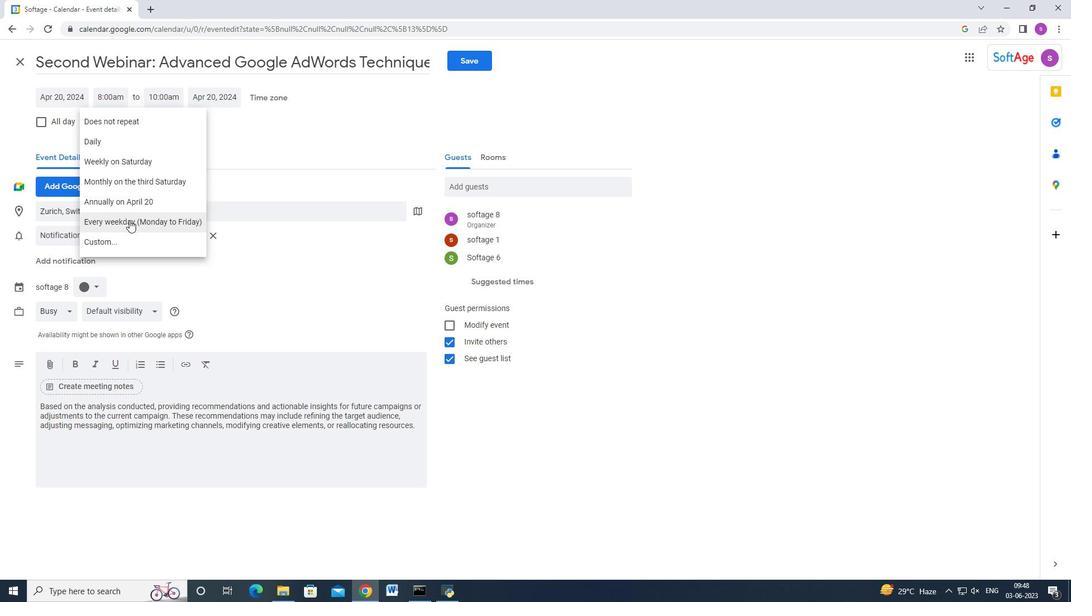 
Action: Mouse pressed left at (129, 220)
Screenshot: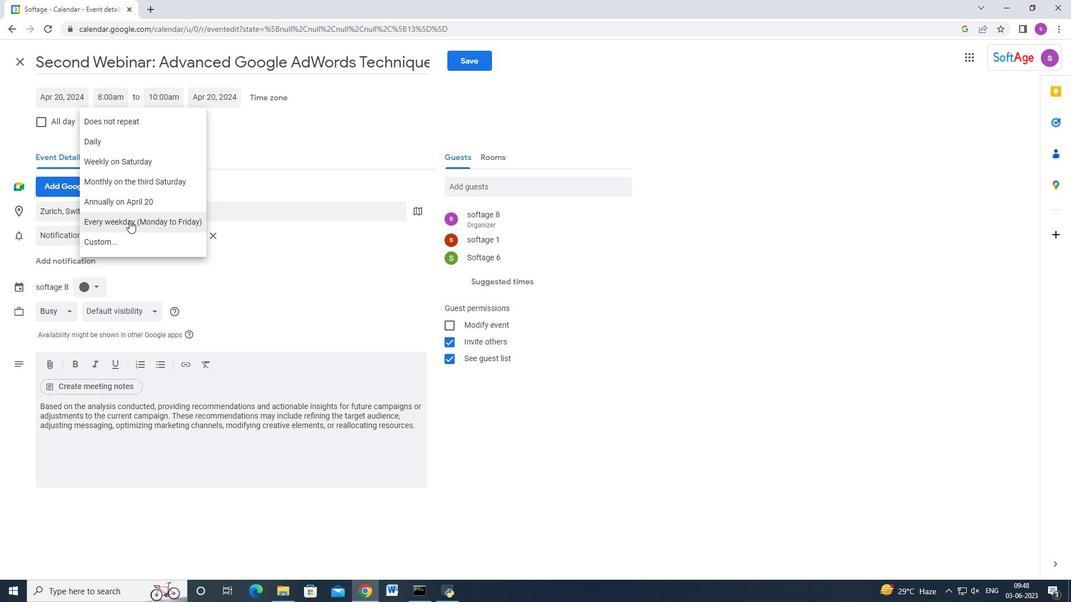 
Action: Mouse moved to (474, 65)
Screenshot: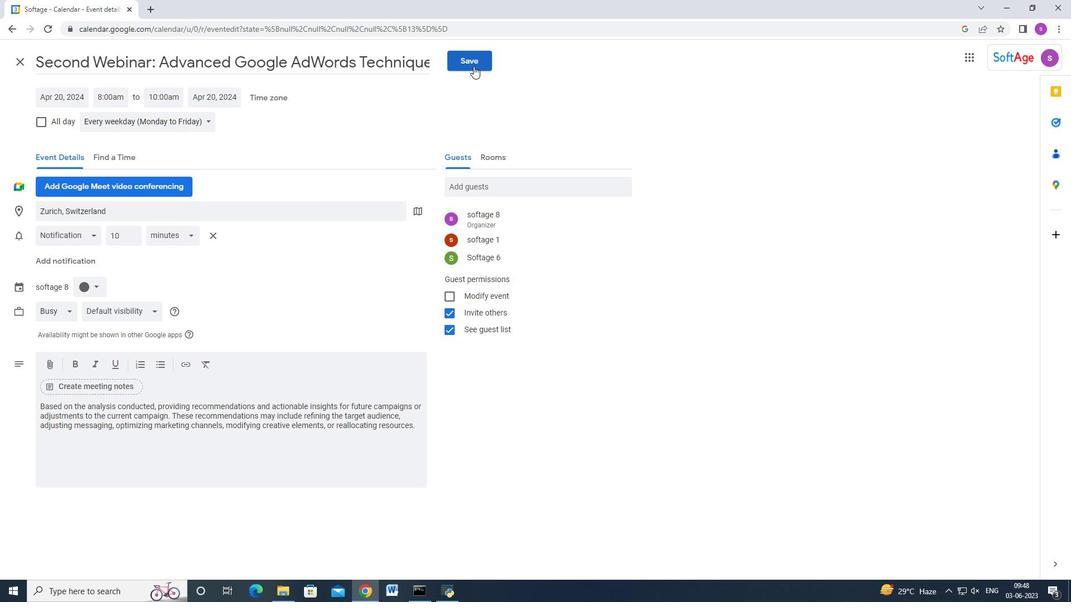 
Action: Mouse pressed left at (474, 65)
Screenshot: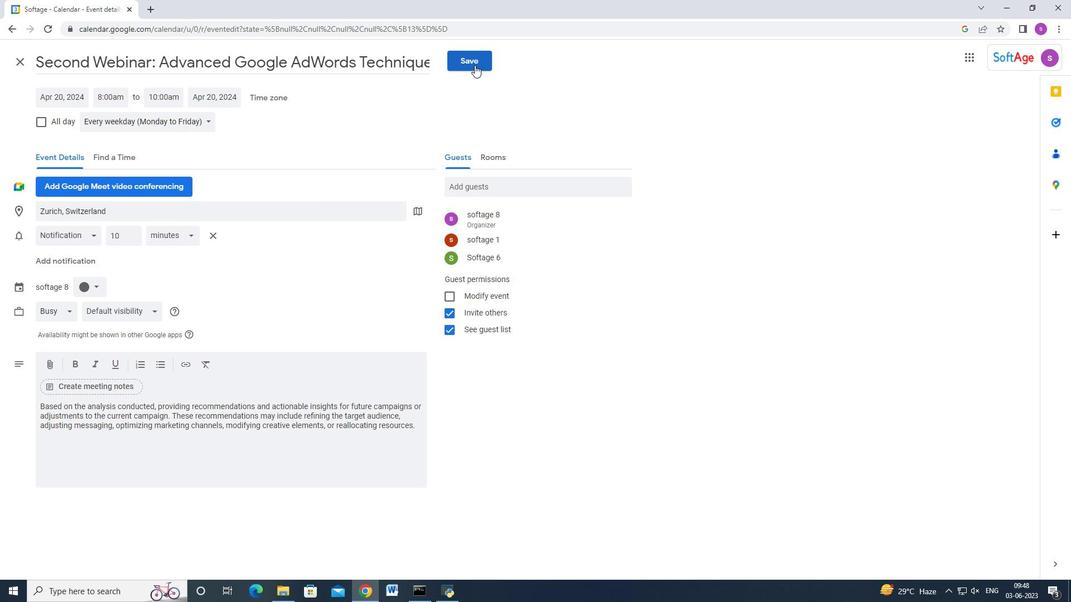 
Action: Mouse moved to (601, 338)
Screenshot: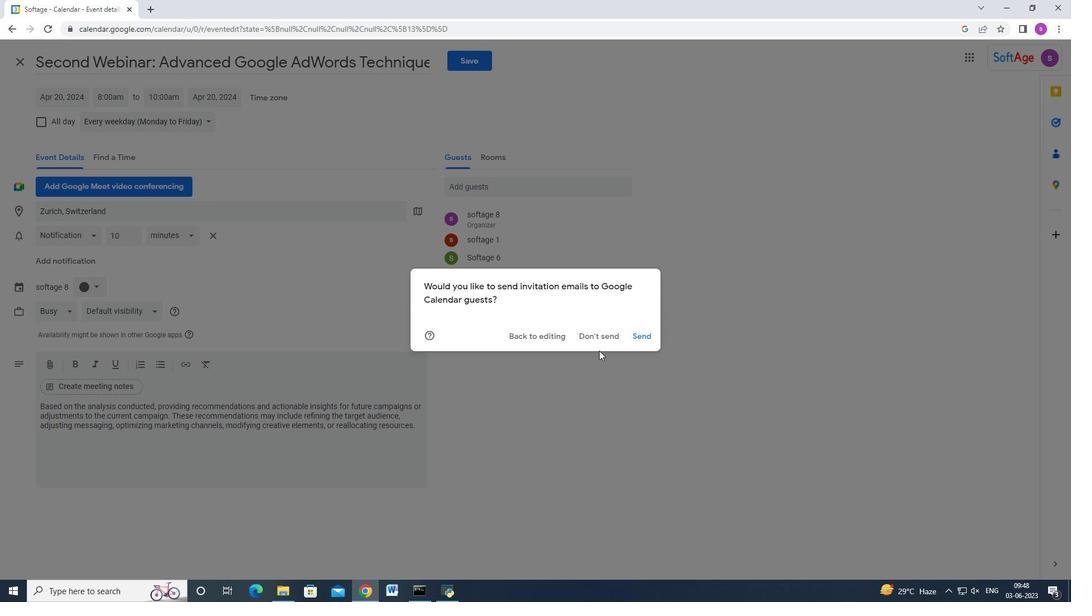 
